 Task: Change < abc > to <abc>
Action: Mouse pressed left at (228, 193)
Screenshot: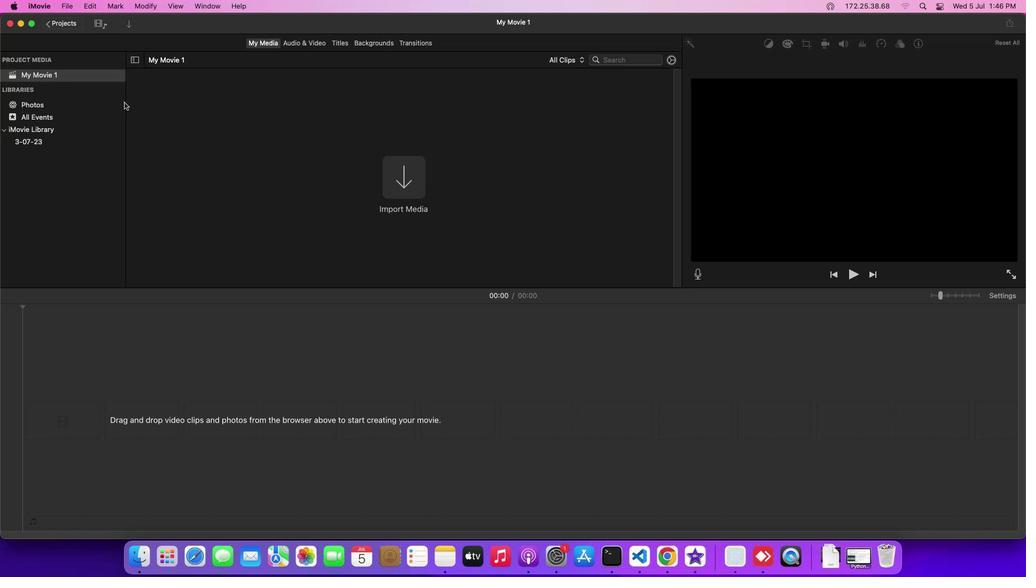 
Action: Mouse moved to (47, 0)
Screenshot: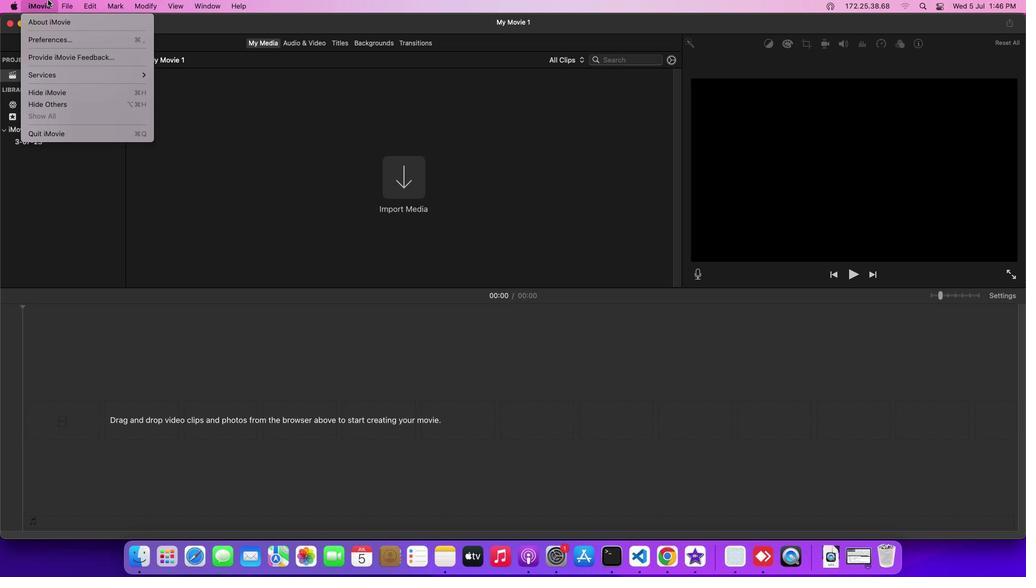 
Action: Mouse pressed left at (47, 0)
Screenshot: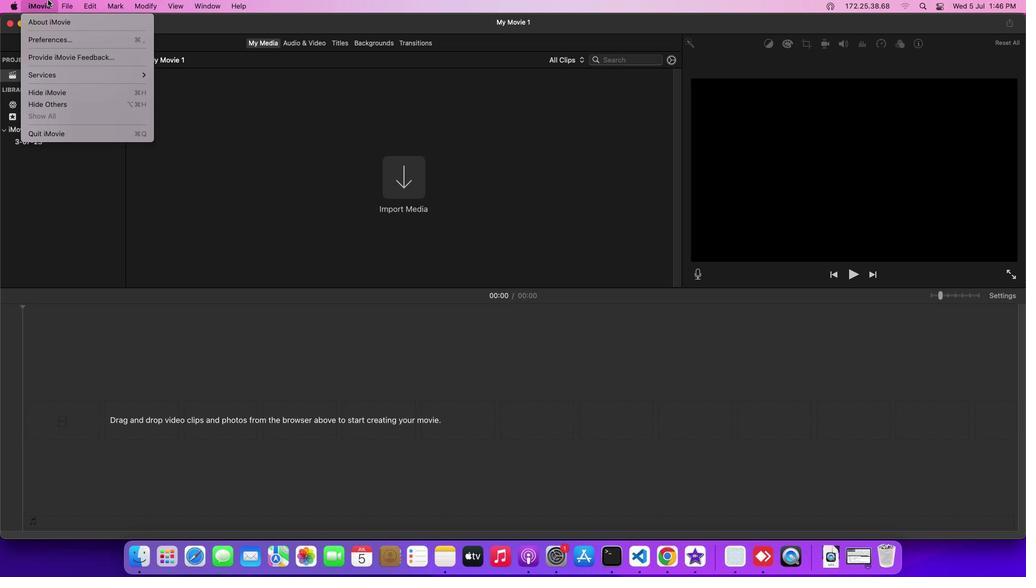 
Action: Mouse moved to (46, 74)
Screenshot: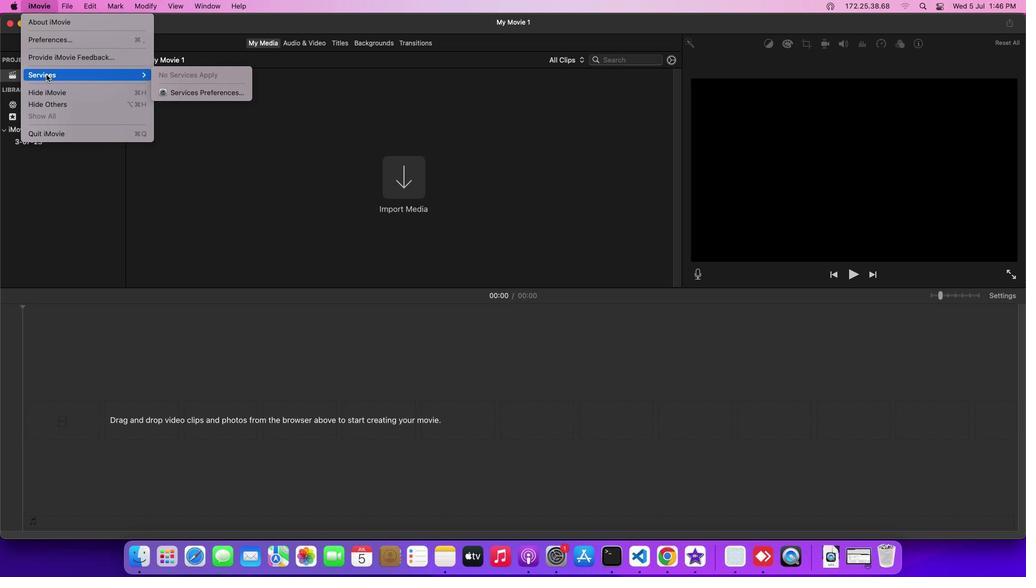 
Action: Mouse pressed left at (46, 74)
Screenshot: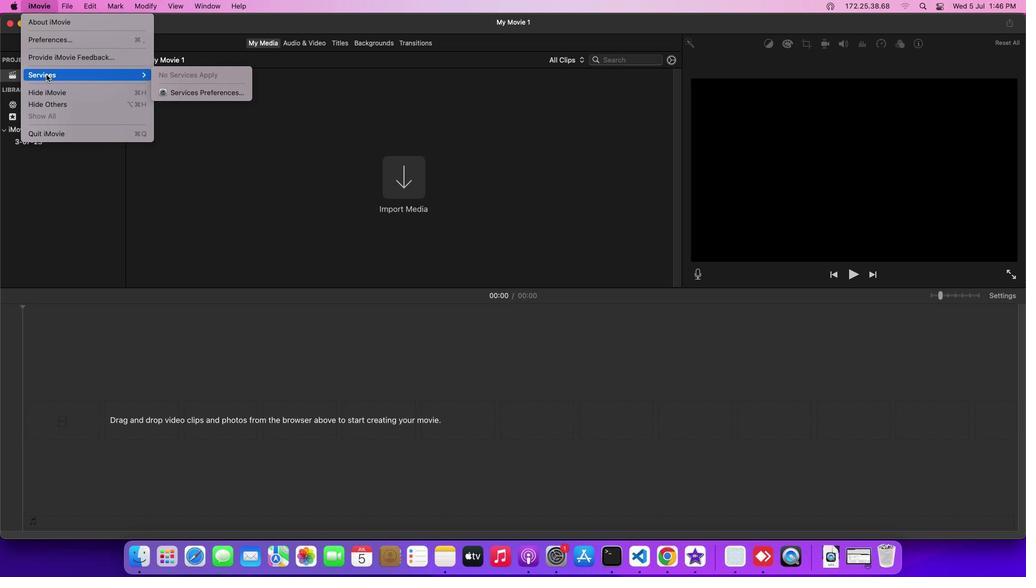 
Action: Mouse moved to (206, 95)
Screenshot: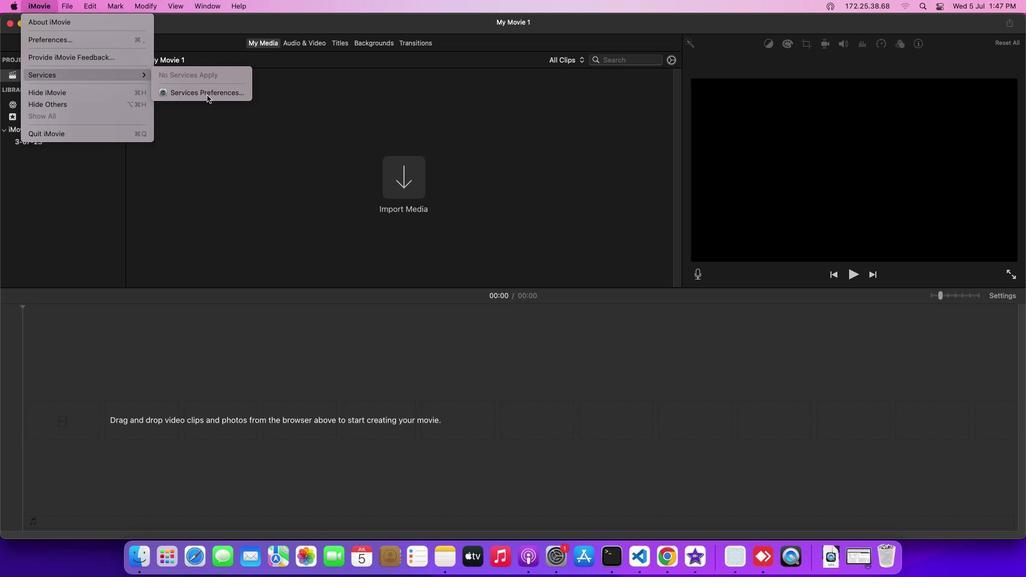 
Action: Mouse pressed left at (206, 95)
Screenshot: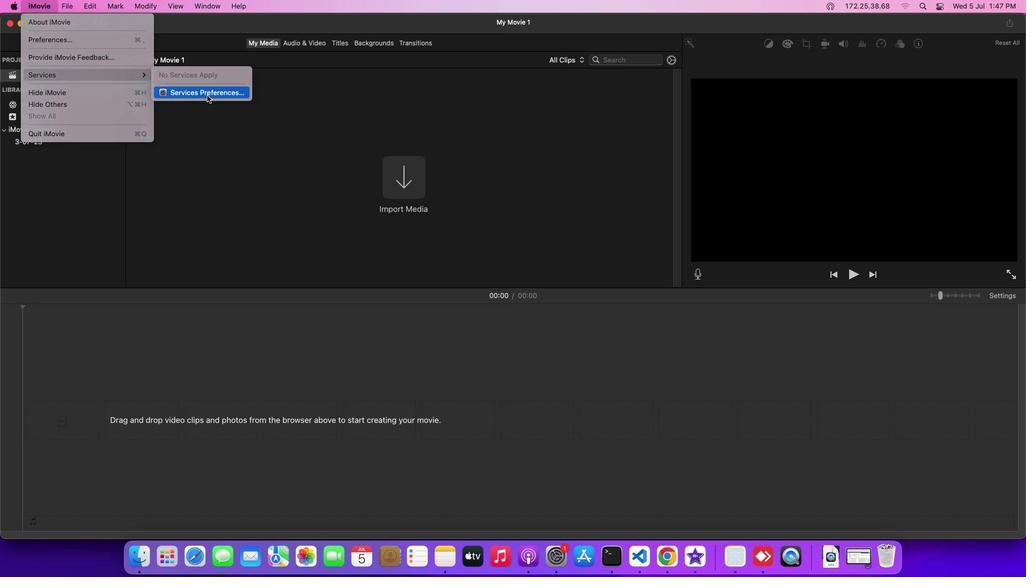 
Action: Mouse moved to (544, 156)
Screenshot: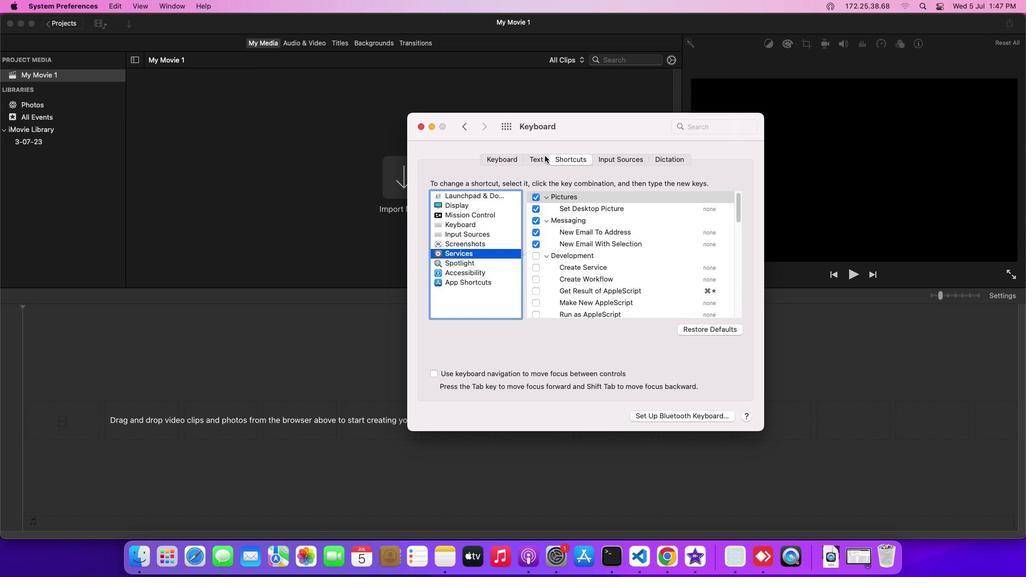 
Action: Mouse pressed left at (544, 156)
Screenshot: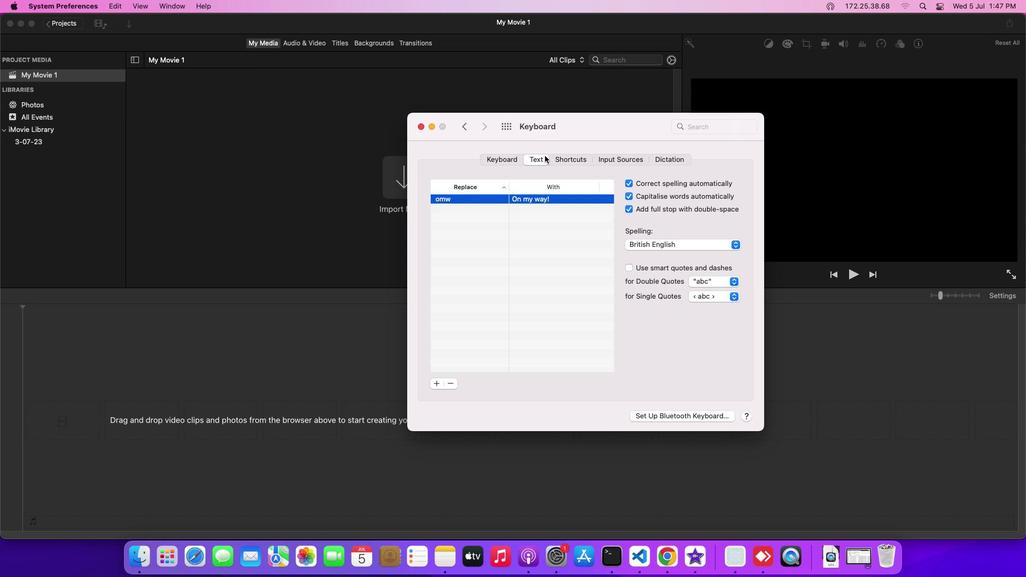 
Action: Mouse moved to (732, 294)
Screenshot: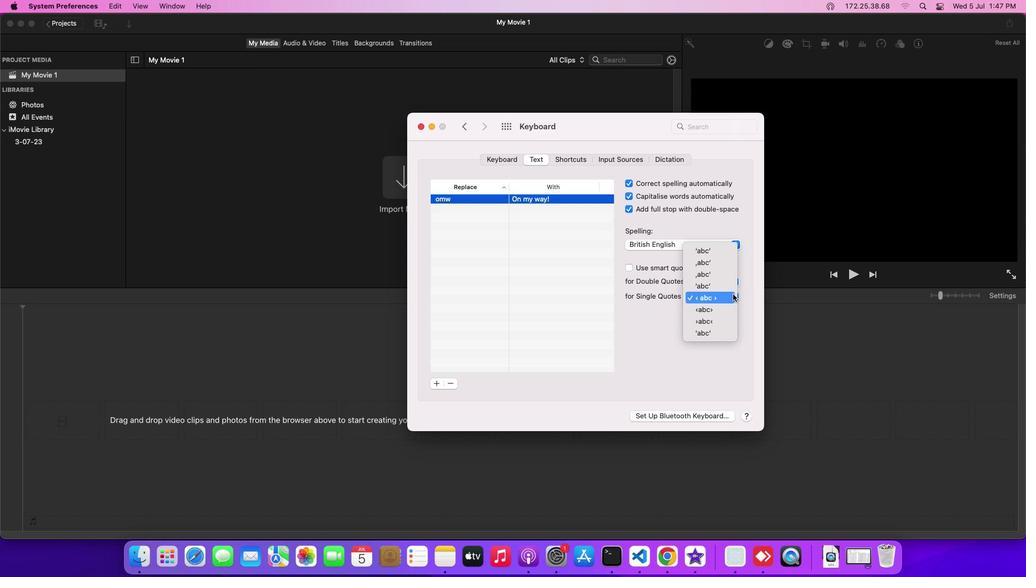 
Action: Mouse pressed left at (732, 294)
Screenshot: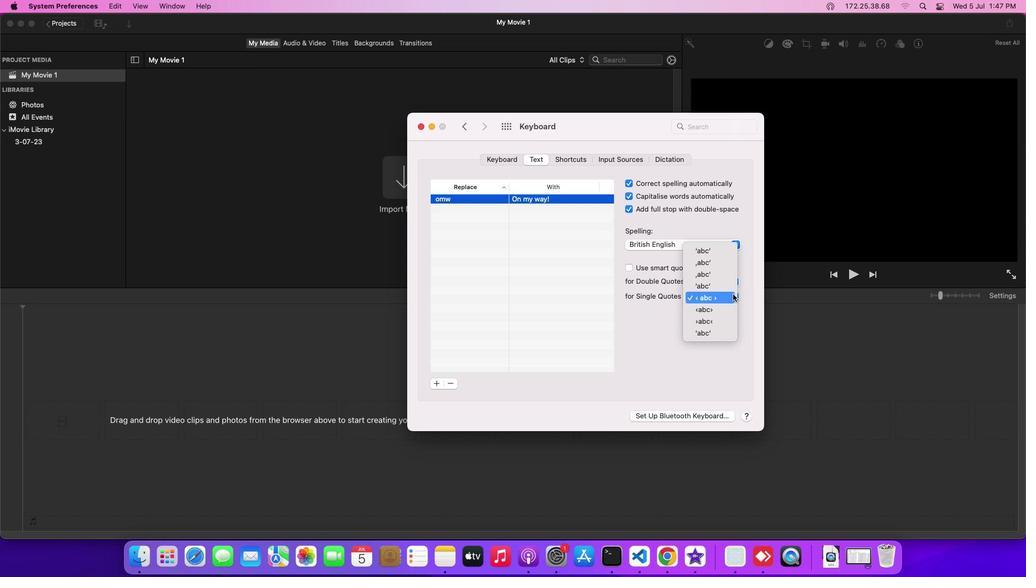 
Action: Mouse moved to (730, 305)
Screenshot: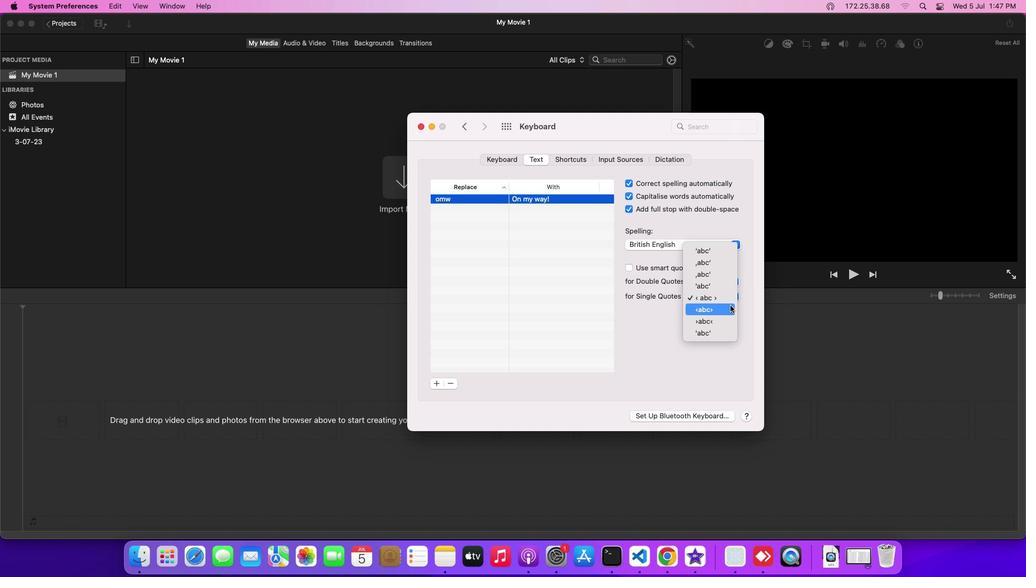 
Action: Mouse pressed left at (730, 305)
Screenshot: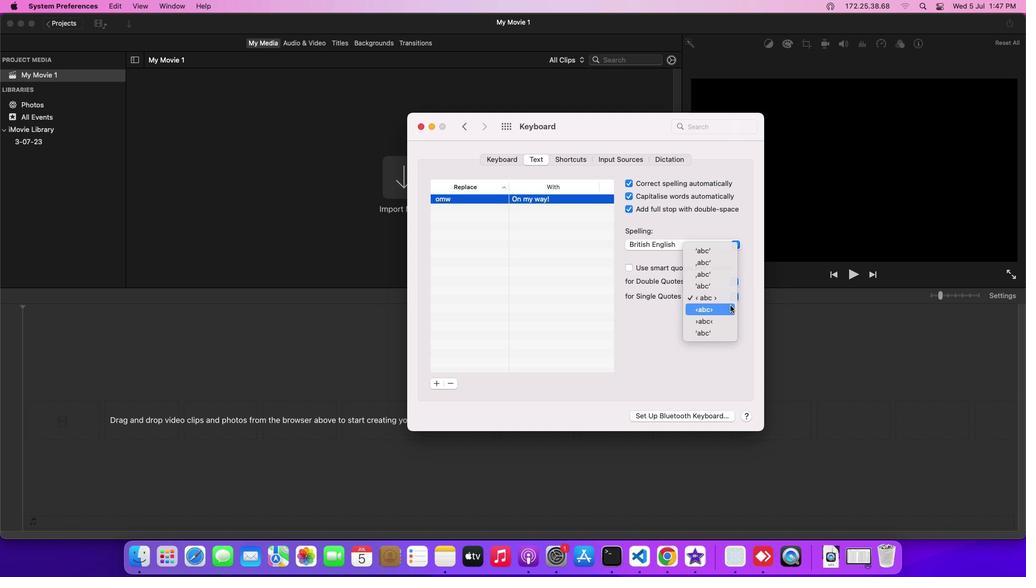 
